 Task: Filter audit logs by copilot activity in the organization "ryshabh2k".
Action: Mouse moved to (1073, 100)
Screenshot: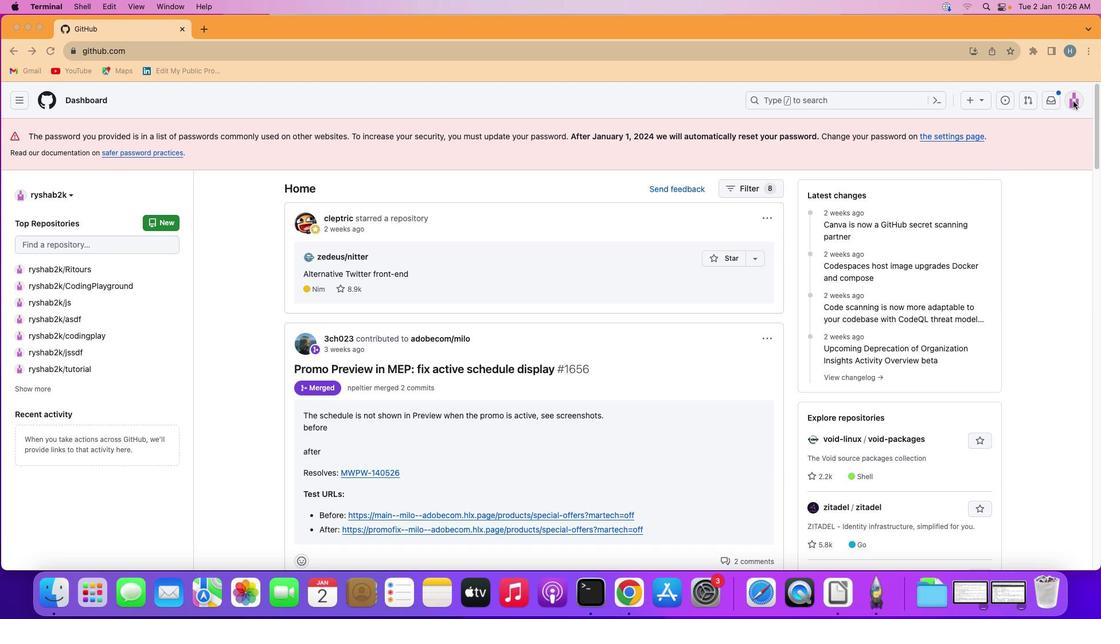 
Action: Mouse pressed left at (1073, 100)
Screenshot: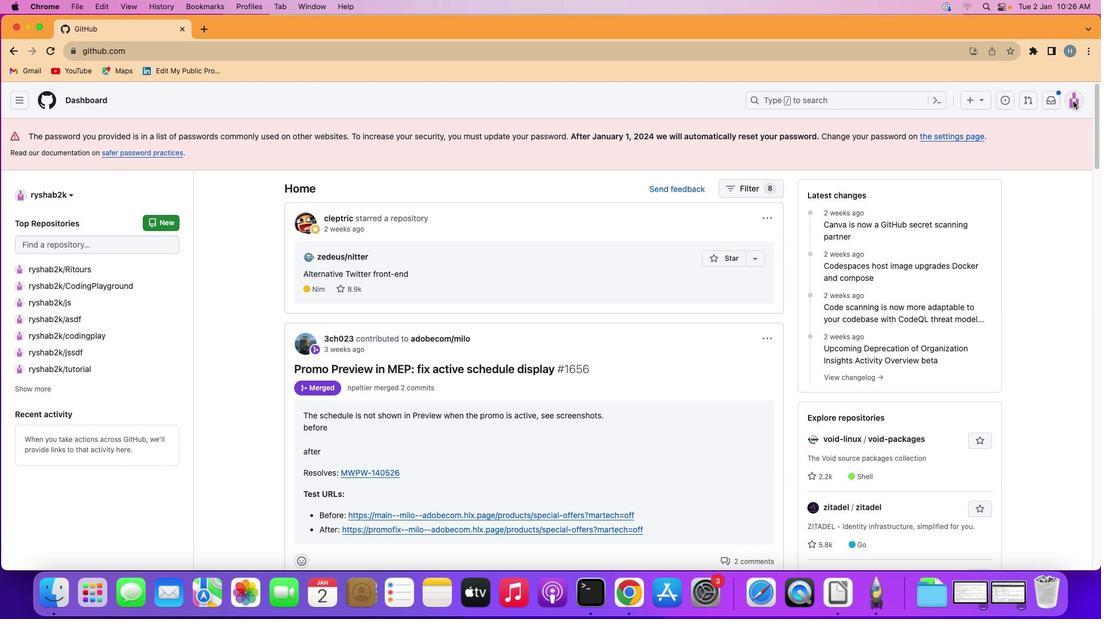
Action: Mouse moved to (1077, 94)
Screenshot: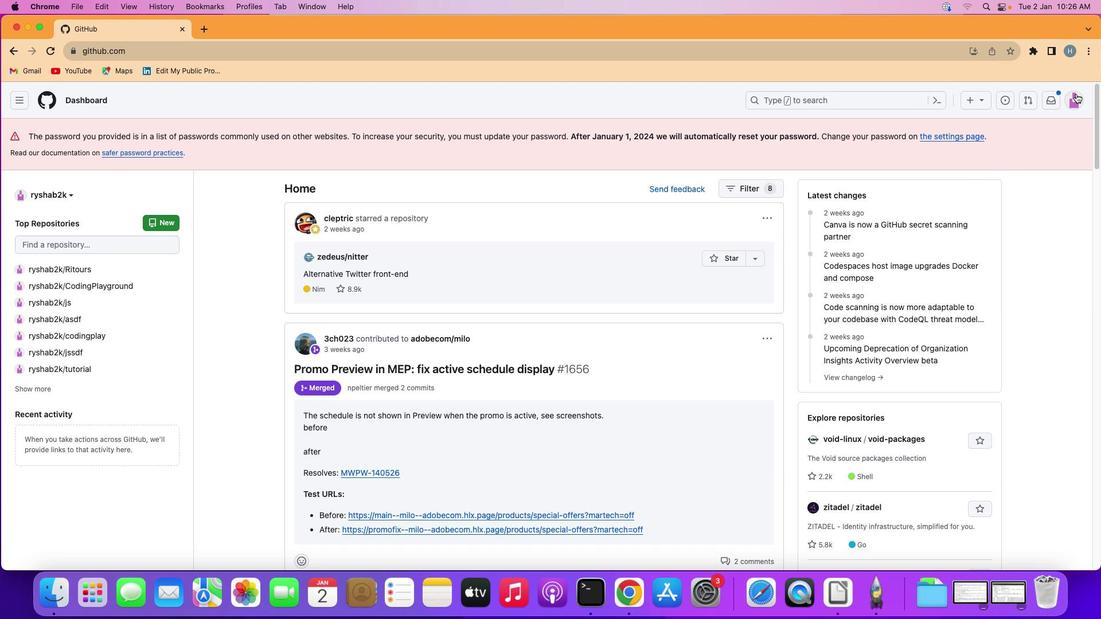 
Action: Mouse pressed left at (1077, 94)
Screenshot: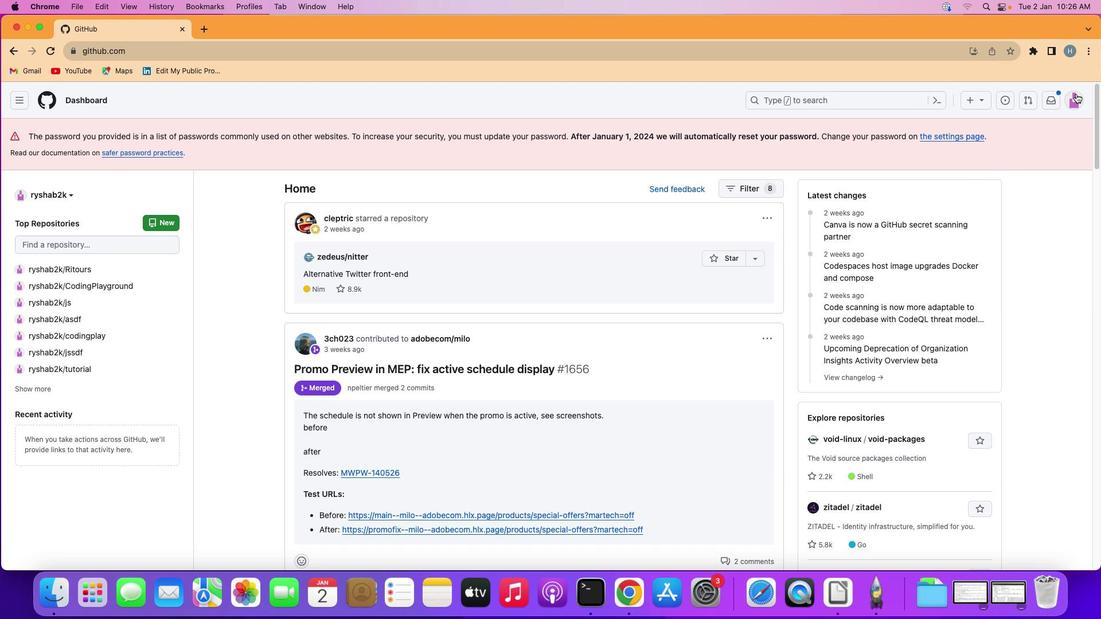 
Action: Mouse moved to (997, 240)
Screenshot: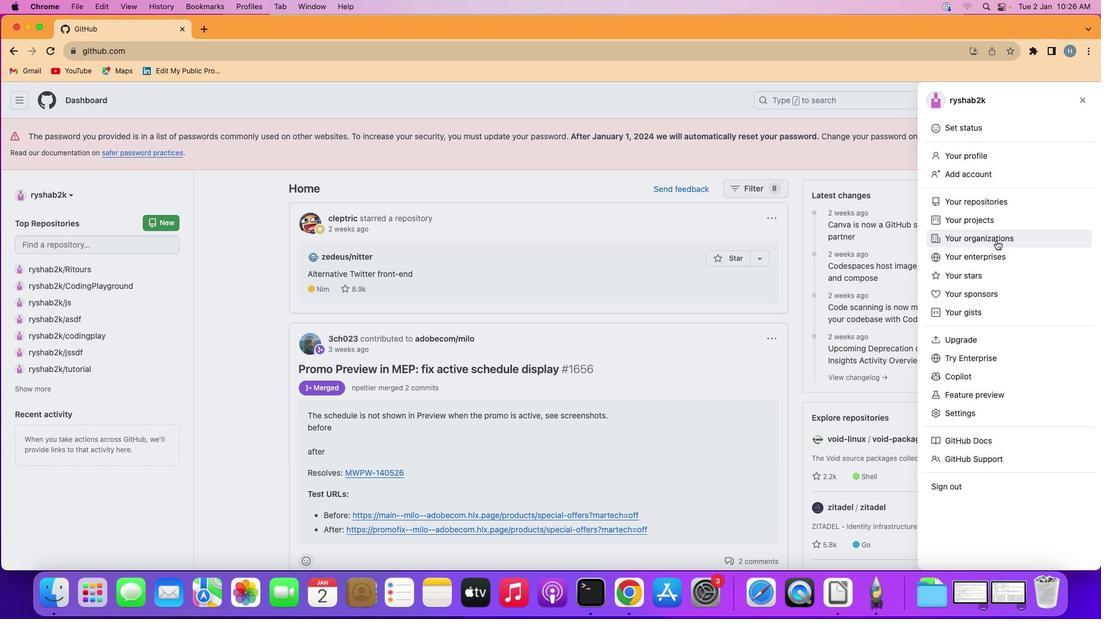 
Action: Mouse pressed left at (997, 240)
Screenshot: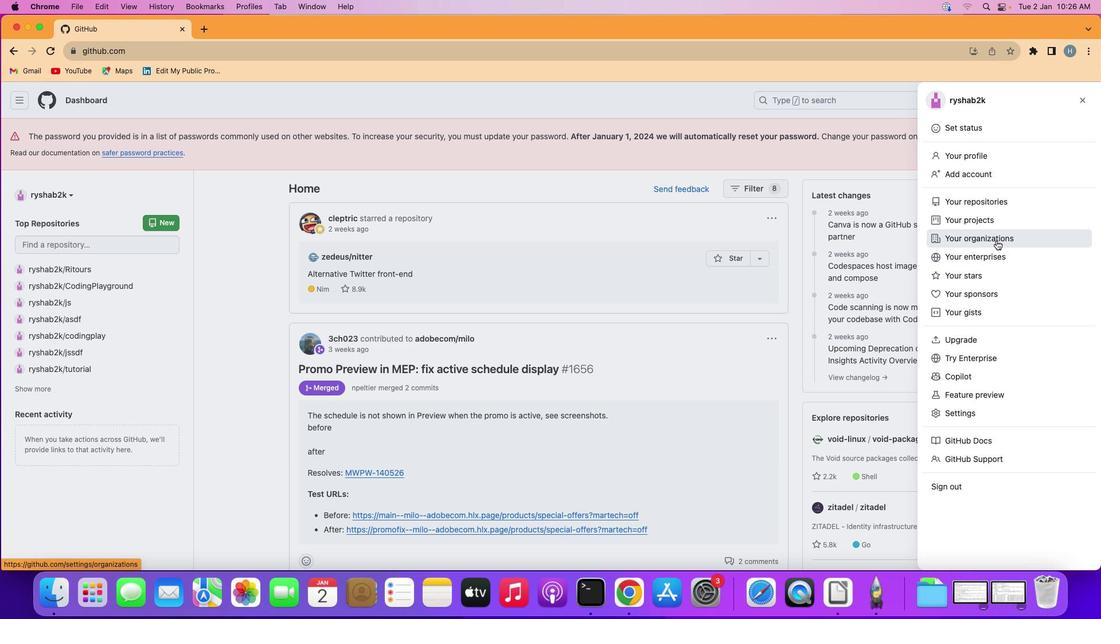 
Action: Mouse moved to (828, 273)
Screenshot: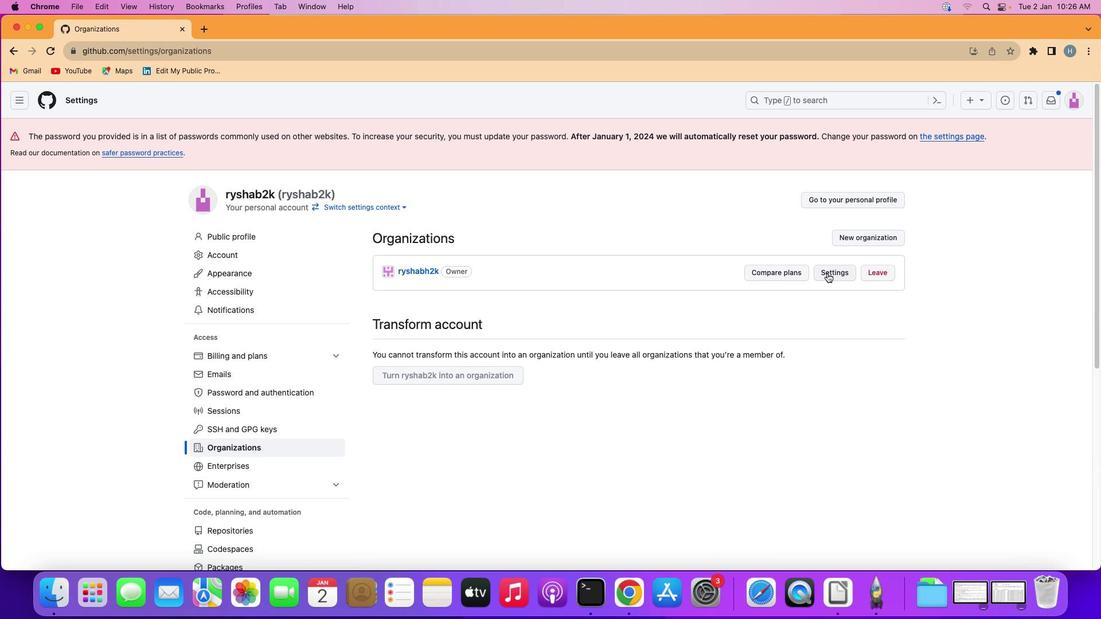 
Action: Mouse pressed left at (828, 273)
Screenshot: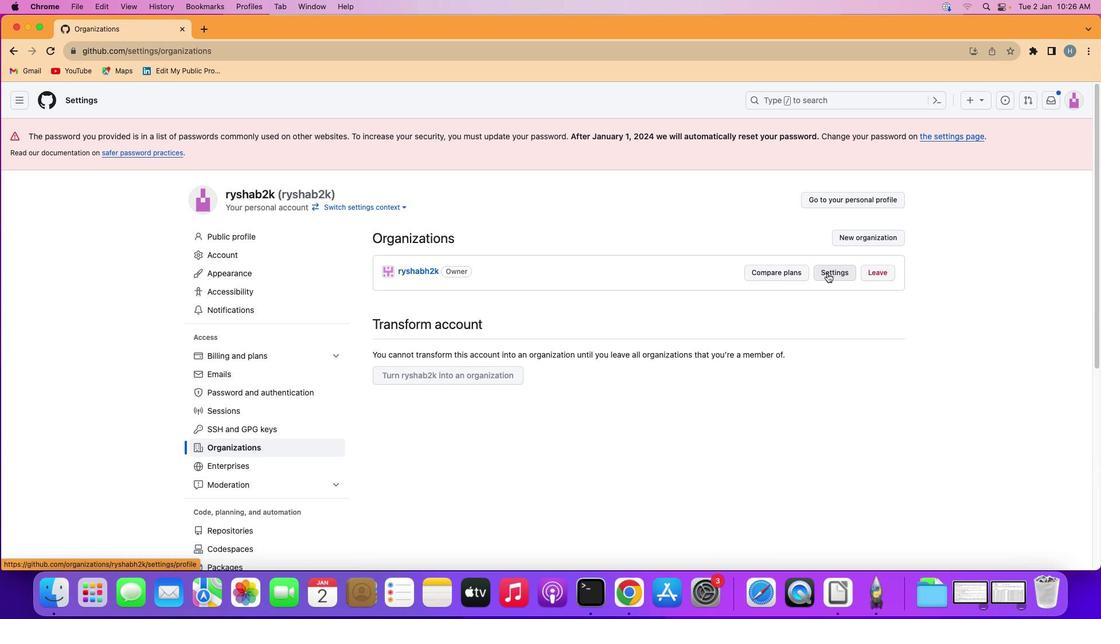 
Action: Mouse moved to (363, 392)
Screenshot: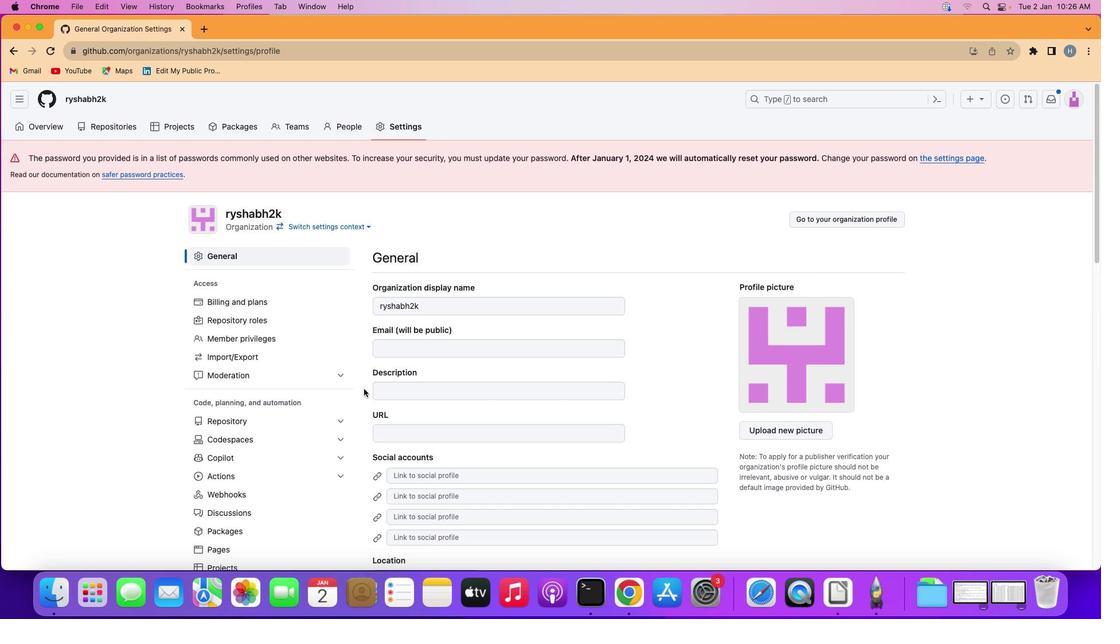 
Action: Mouse scrolled (363, 392) with delta (0, 0)
Screenshot: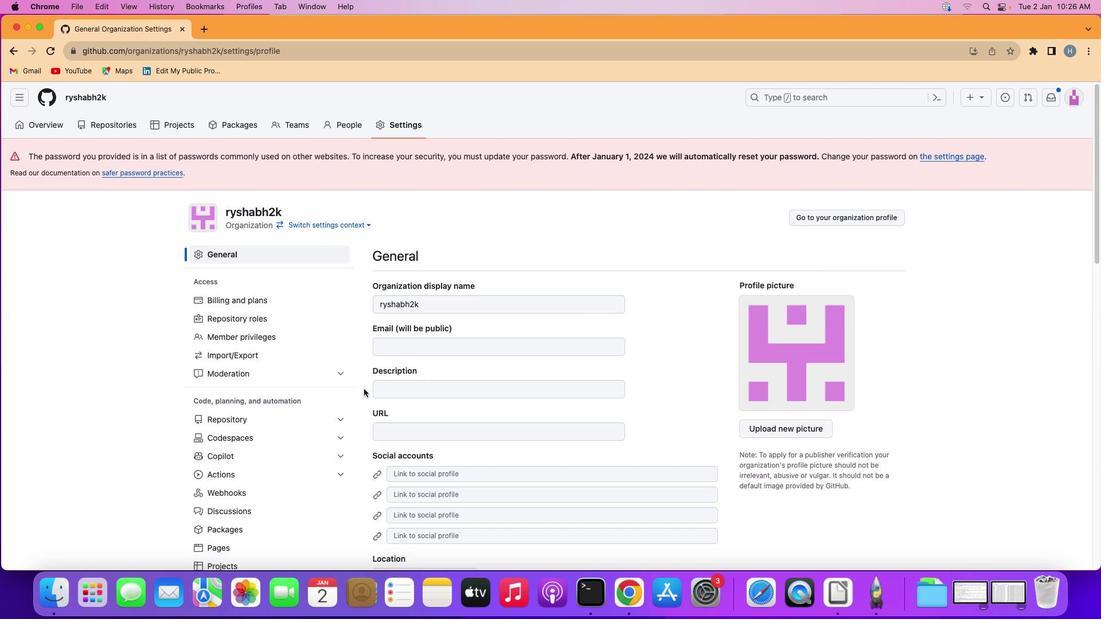 
Action: Mouse moved to (363, 389)
Screenshot: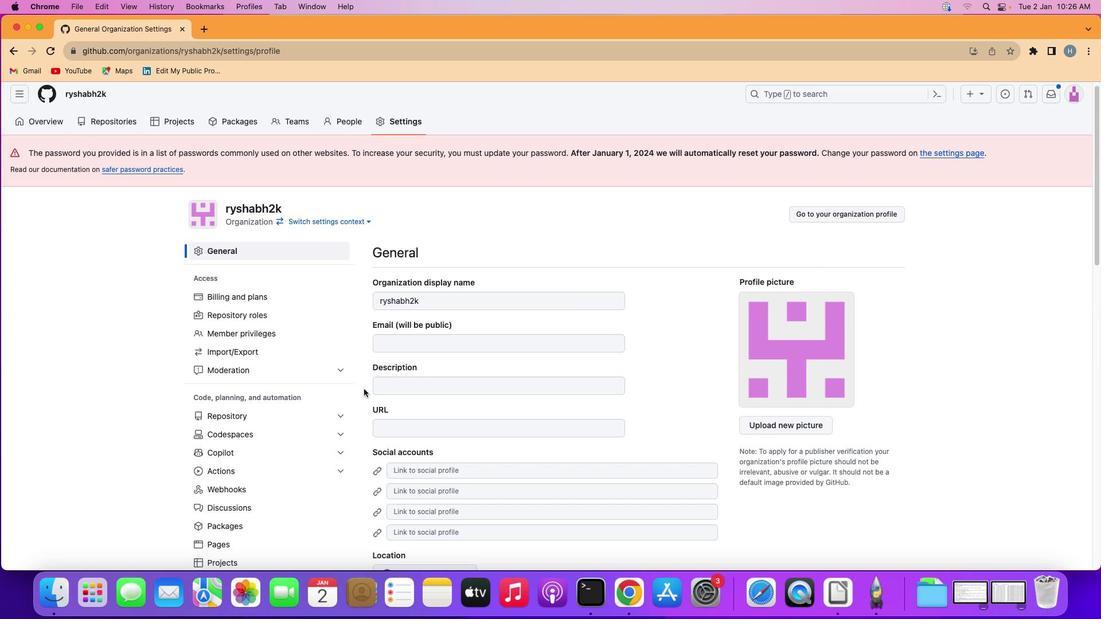 
Action: Mouse scrolled (363, 389) with delta (0, 0)
Screenshot: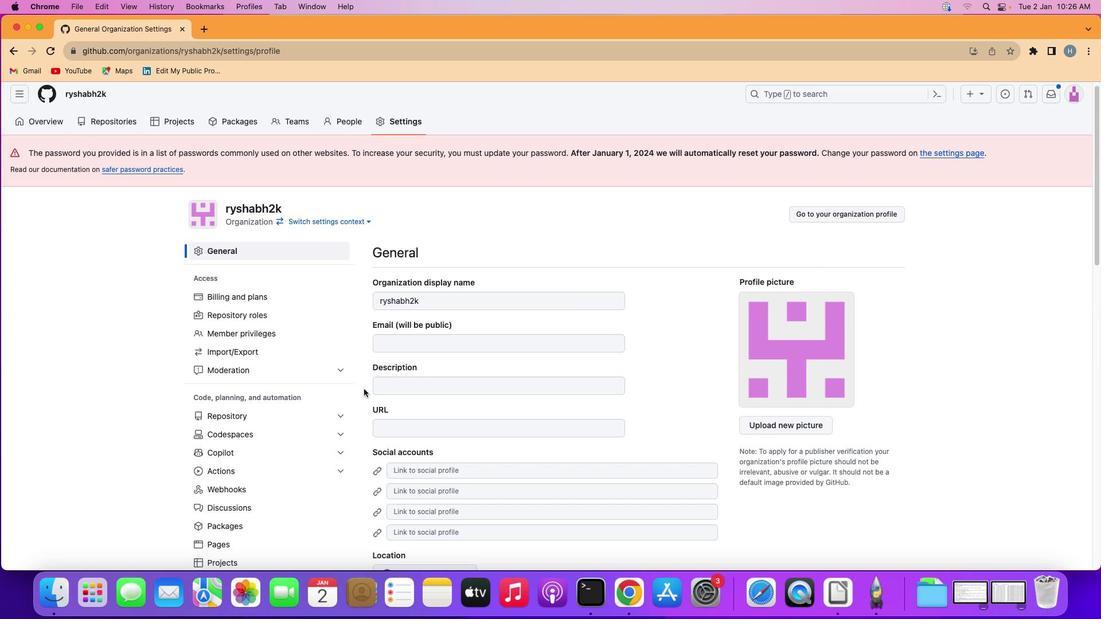 
Action: Mouse moved to (358, 387)
Screenshot: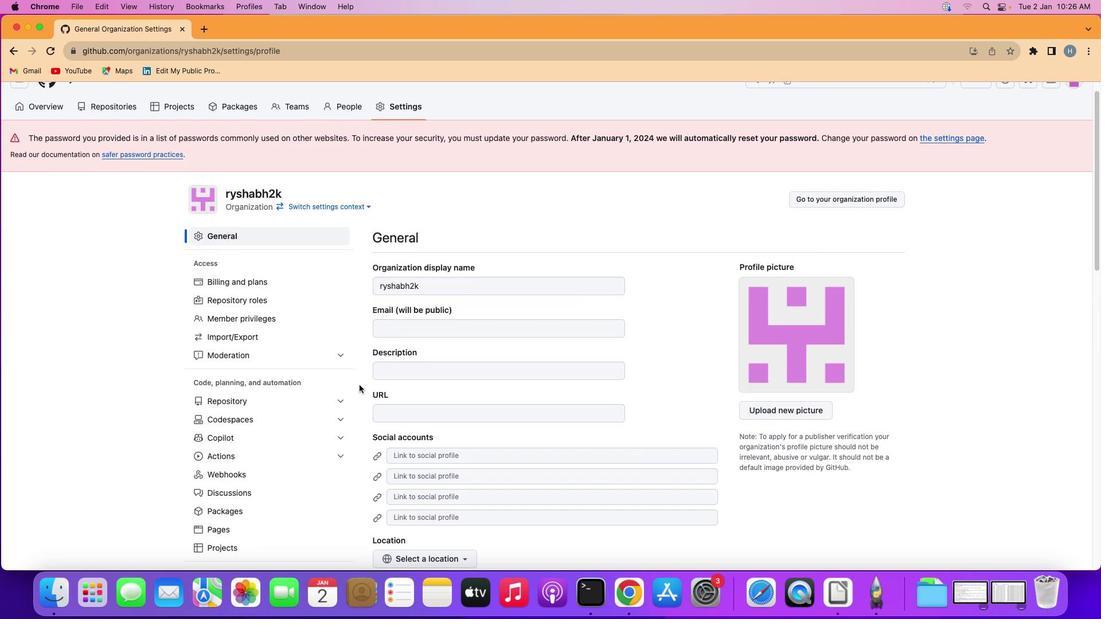 
Action: Mouse scrolled (358, 387) with delta (0, 0)
Screenshot: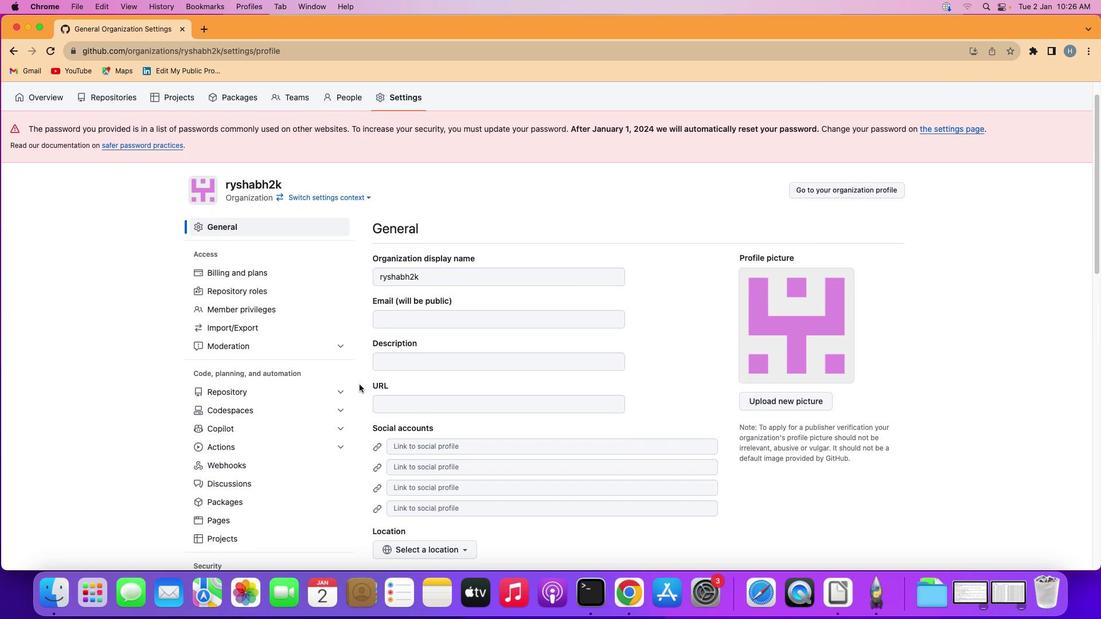 
Action: Mouse scrolled (358, 387) with delta (0, 0)
Screenshot: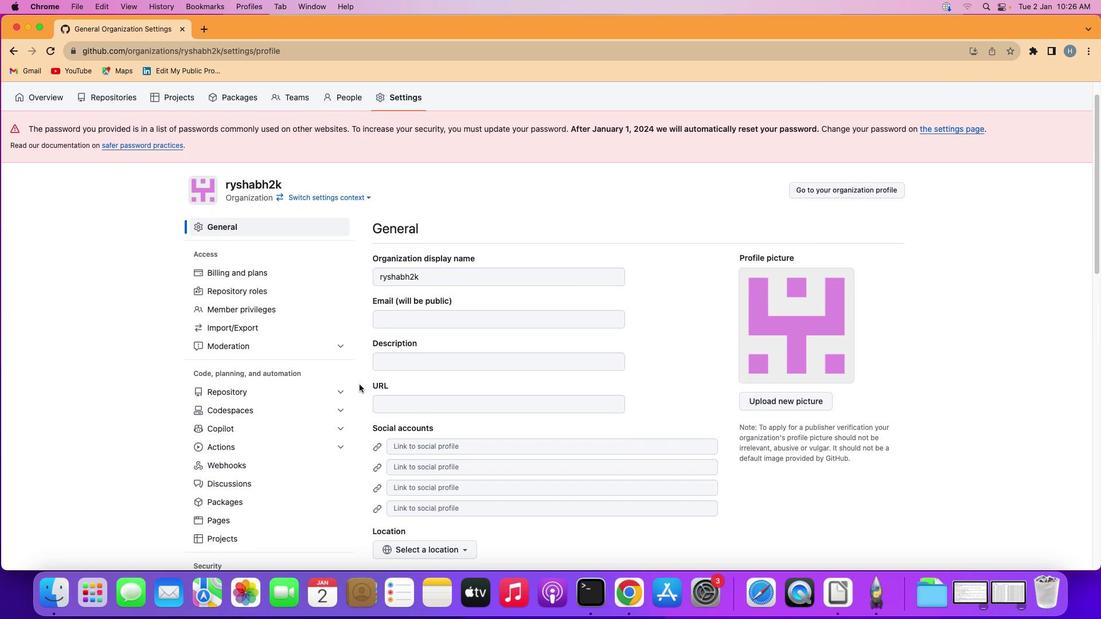 
Action: Mouse moved to (358, 386)
Screenshot: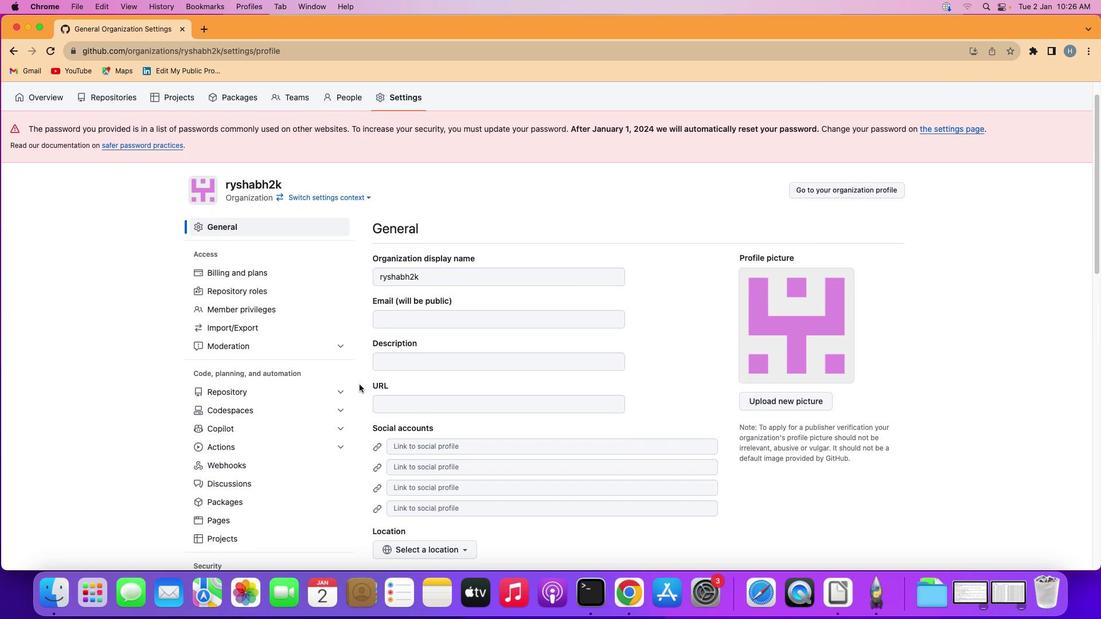 
Action: Mouse scrolled (358, 386) with delta (0, 1)
Screenshot: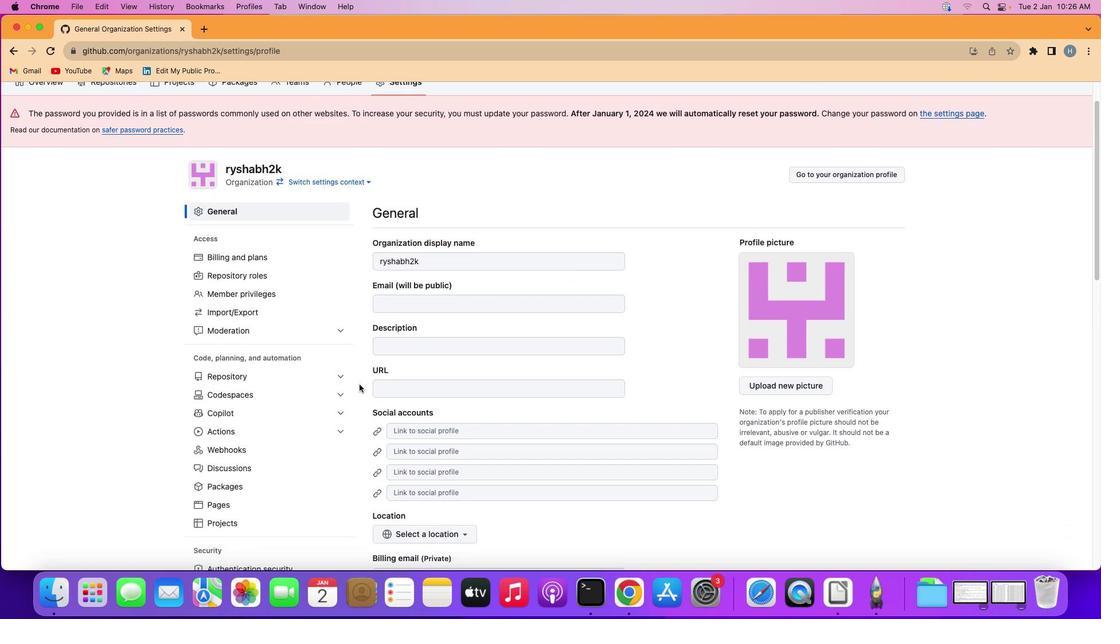 
Action: Mouse moved to (358, 386)
Screenshot: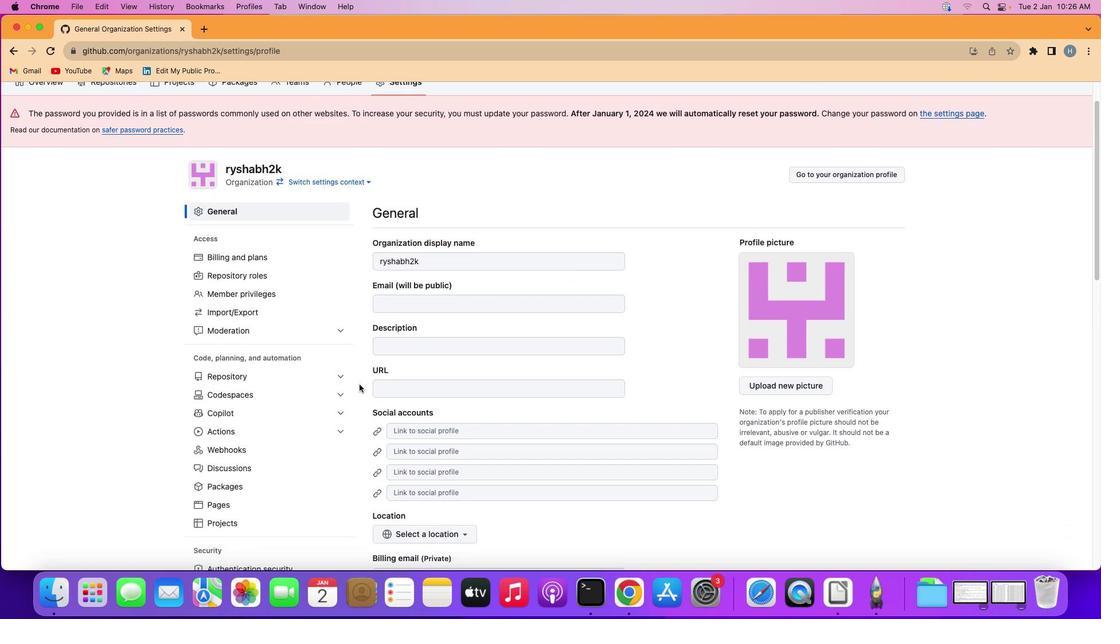 
Action: Mouse scrolled (358, 386) with delta (0, -1)
Screenshot: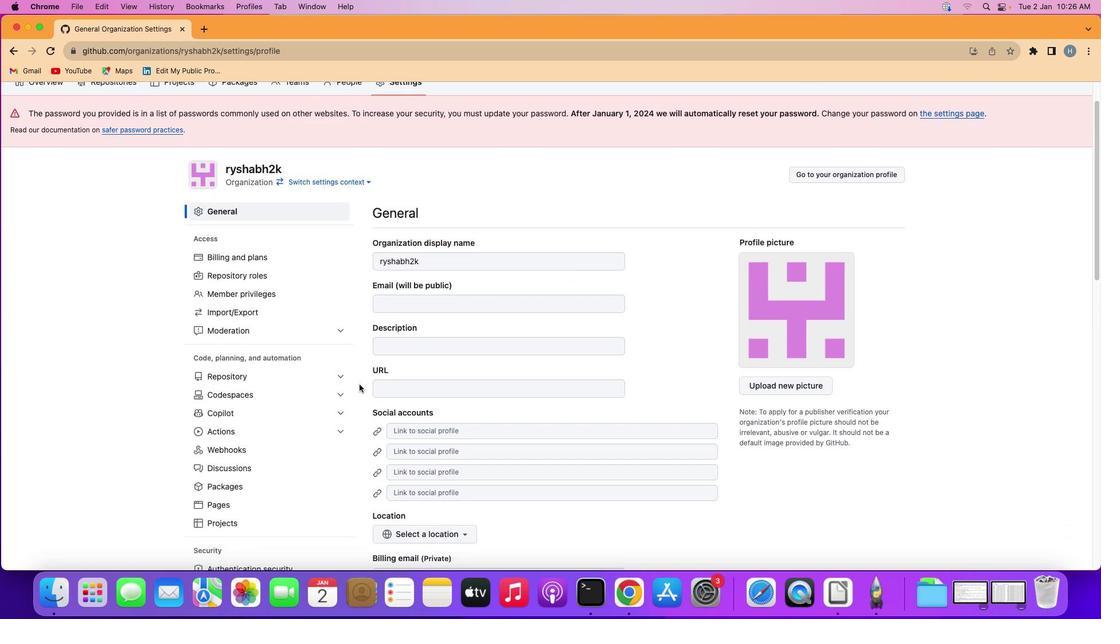 
Action: Mouse moved to (359, 377)
Screenshot: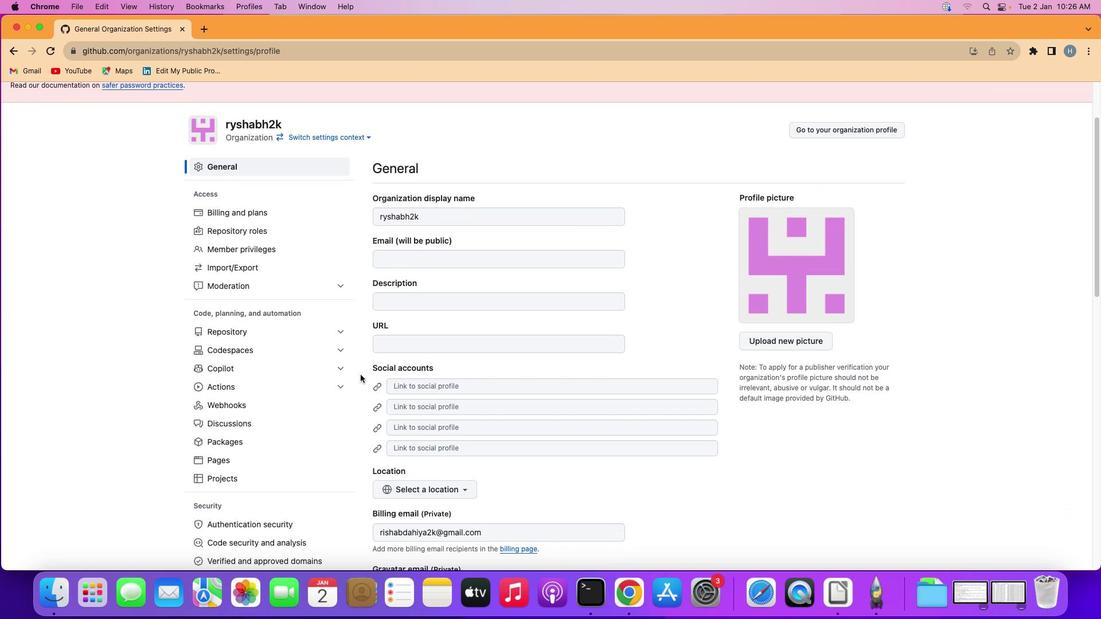 
Action: Mouse scrolled (359, 377) with delta (0, 0)
Screenshot: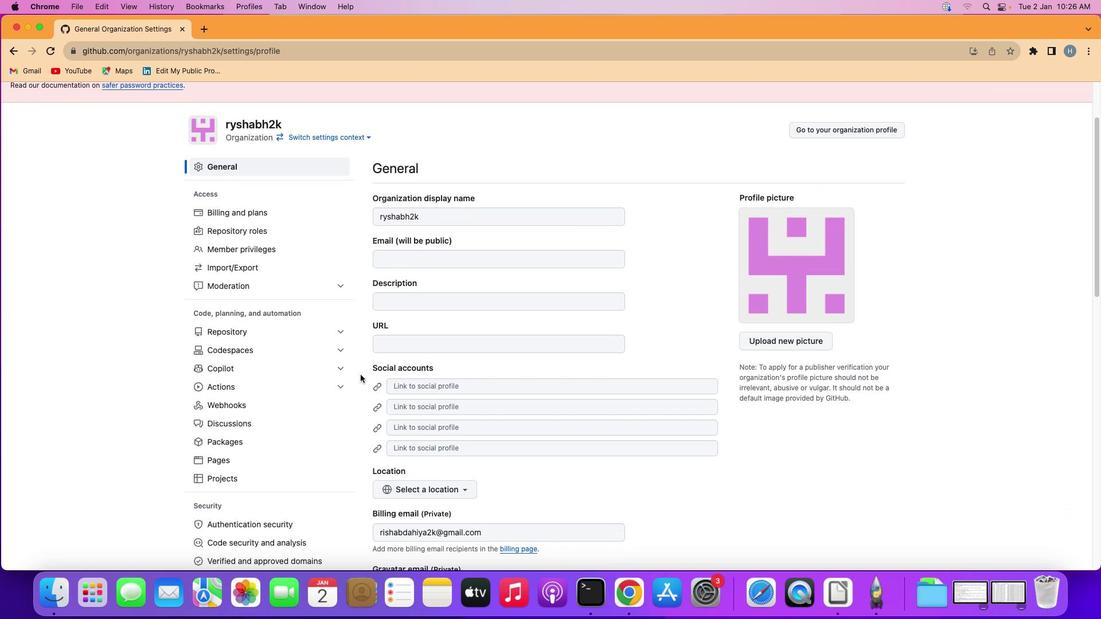 
Action: Mouse moved to (359, 376)
Screenshot: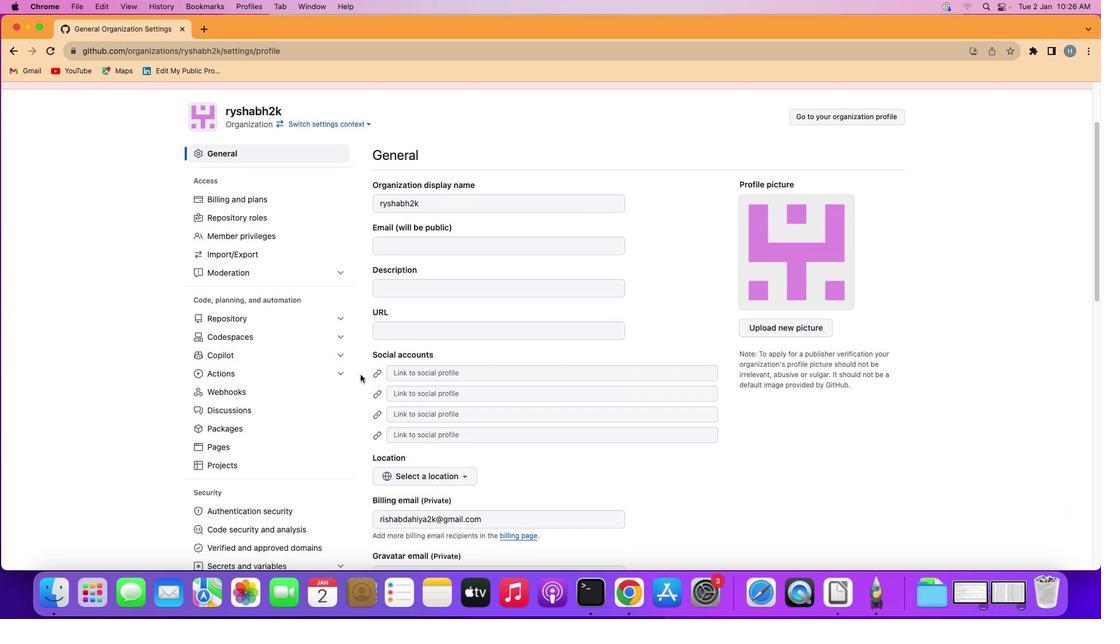 
Action: Mouse scrolled (359, 376) with delta (0, 0)
Screenshot: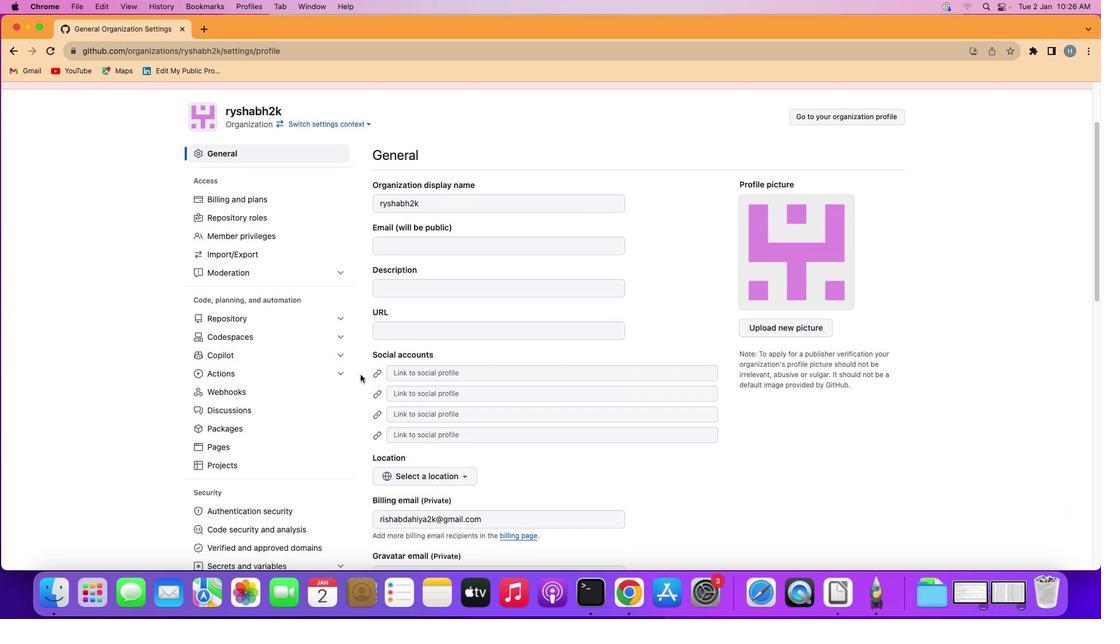 
Action: Mouse moved to (360, 374)
Screenshot: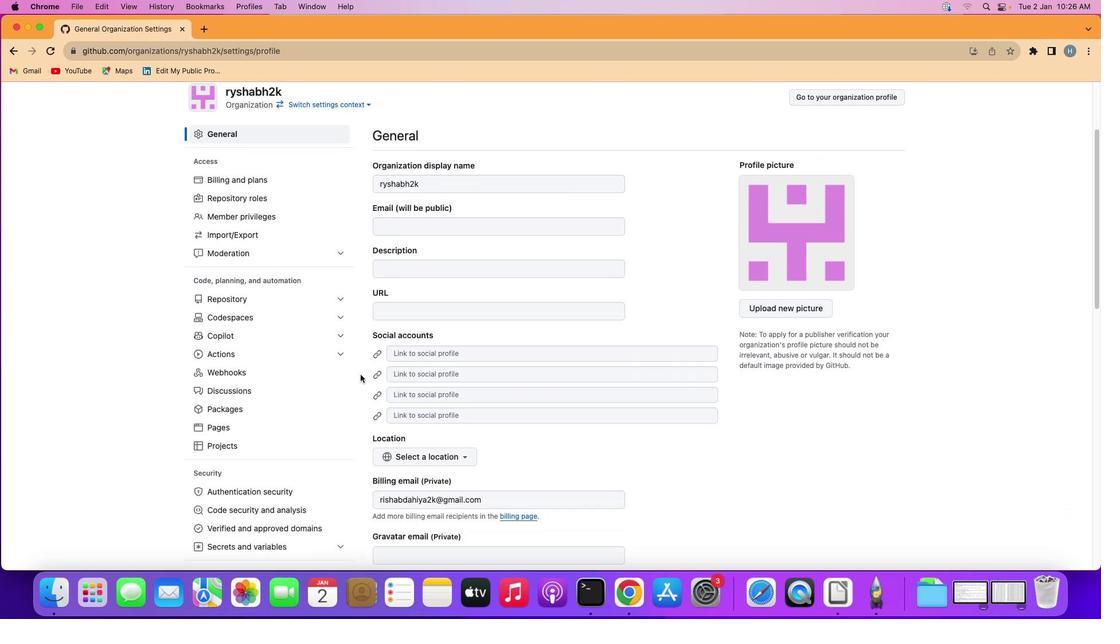 
Action: Mouse scrolled (360, 374) with delta (0, -1)
Screenshot: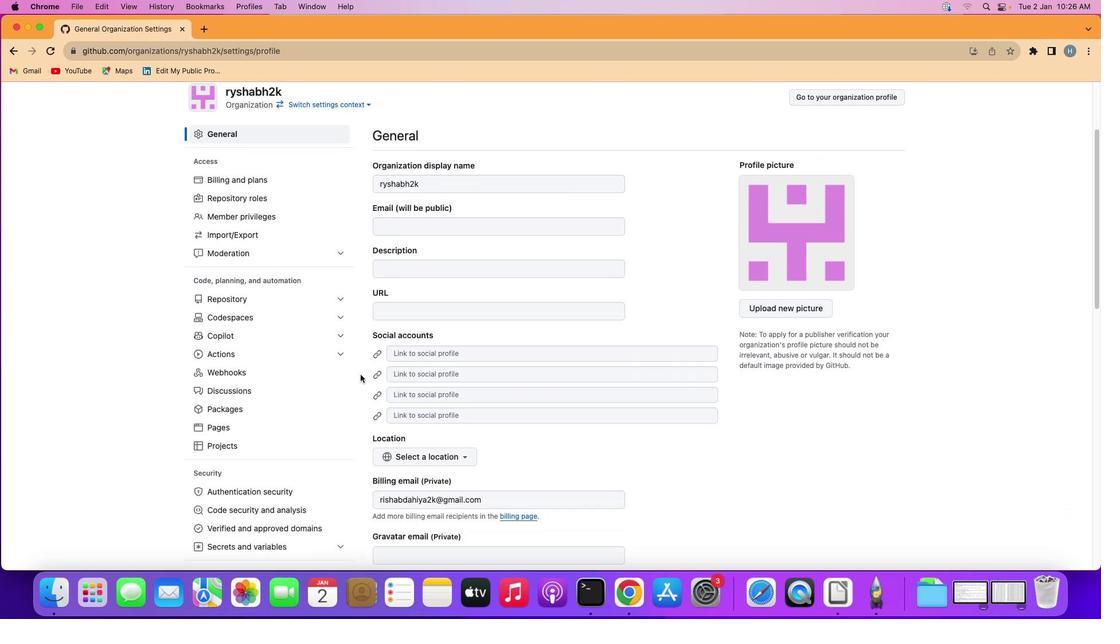 
Action: Mouse moved to (360, 374)
Screenshot: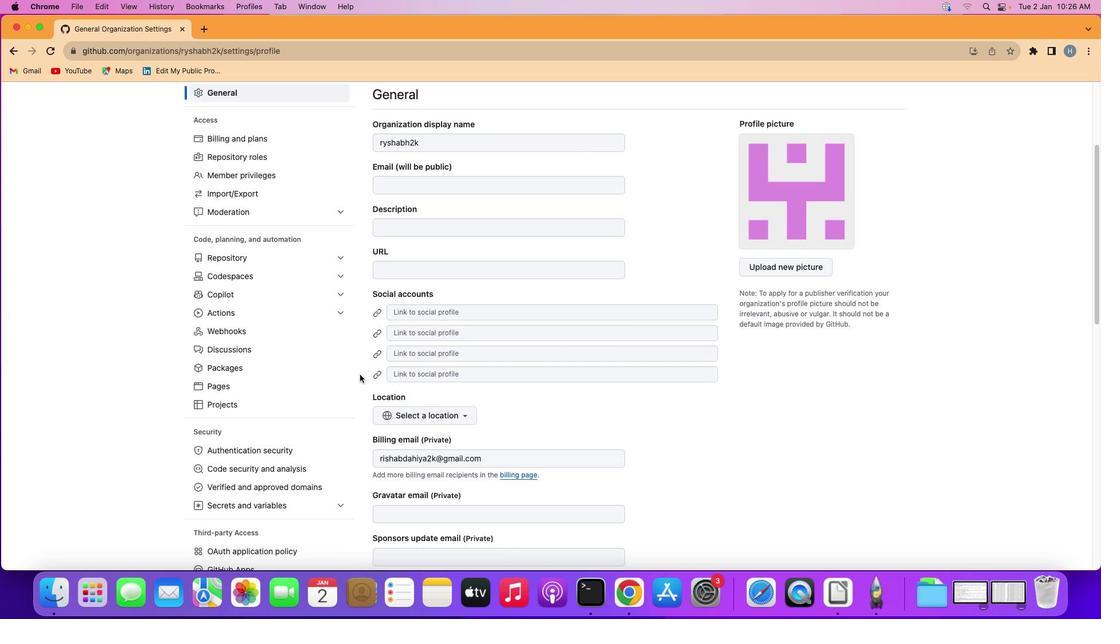 
Action: Mouse scrolled (360, 374) with delta (0, 0)
Screenshot: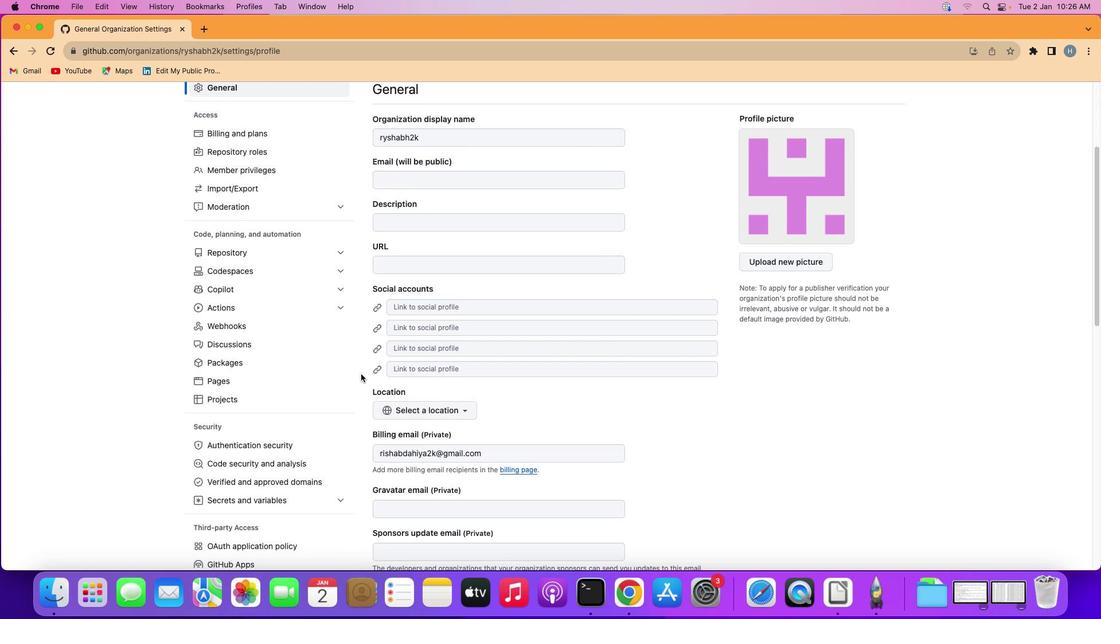 
Action: Mouse moved to (360, 374)
Screenshot: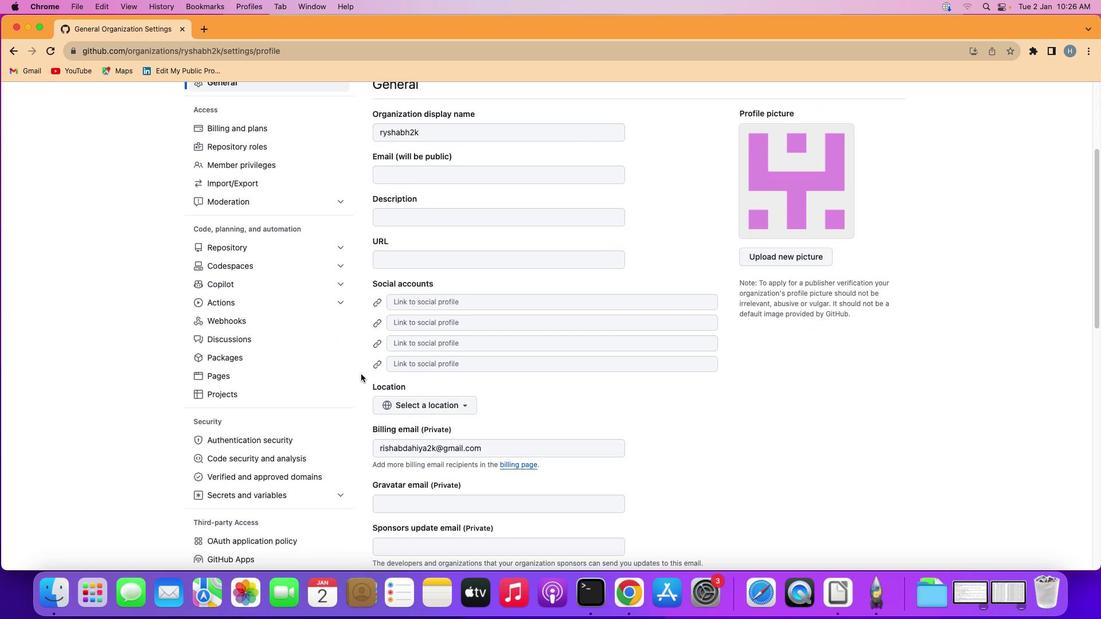 
Action: Mouse scrolled (360, 374) with delta (0, 0)
Screenshot: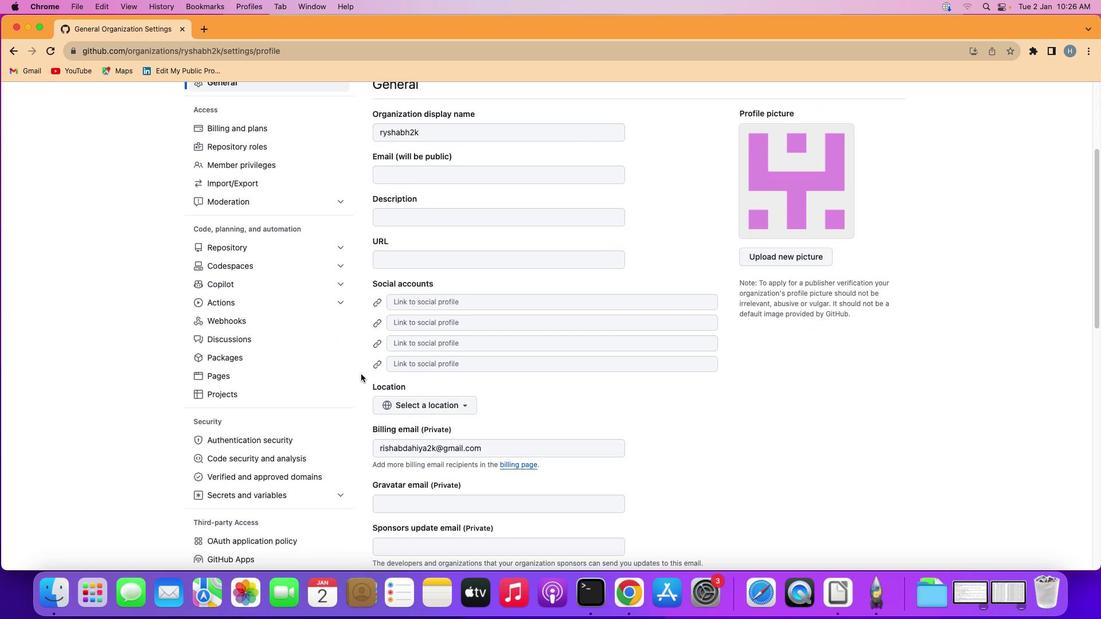 
Action: Mouse moved to (360, 374)
Screenshot: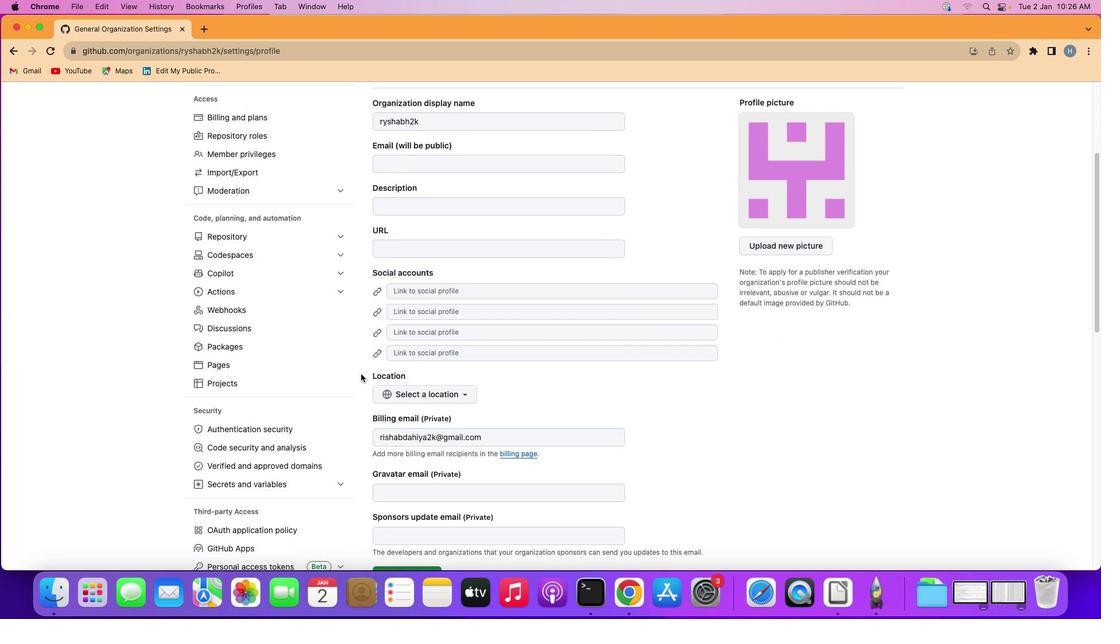 
Action: Mouse scrolled (360, 374) with delta (0, 0)
Screenshot: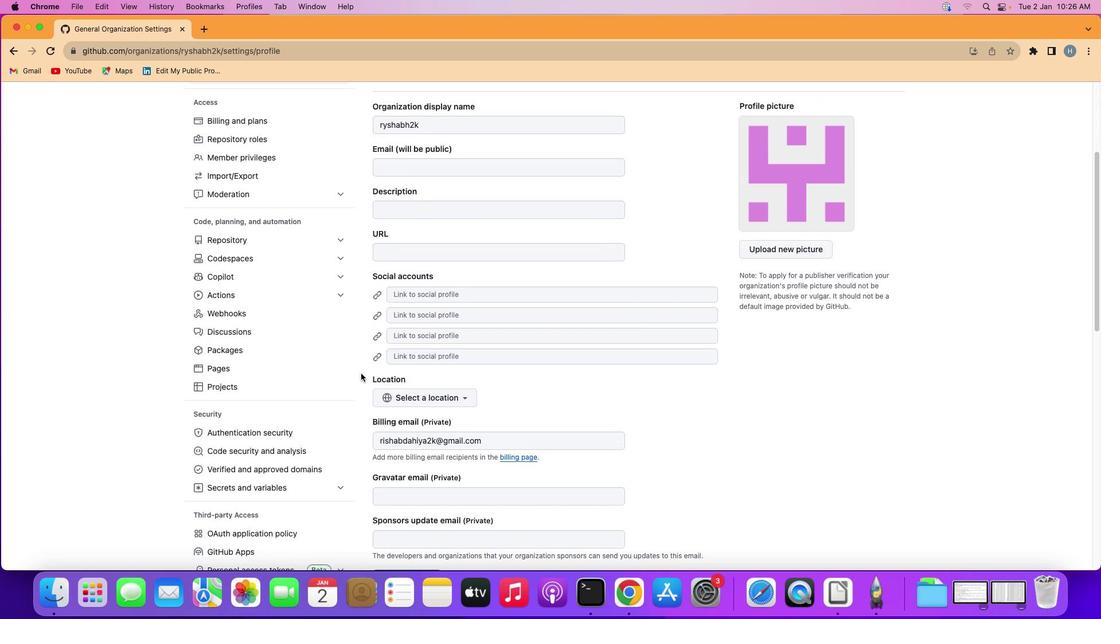 
Action: Mouse scrolled (360, 374) with delta (0, 0)
Screenshot: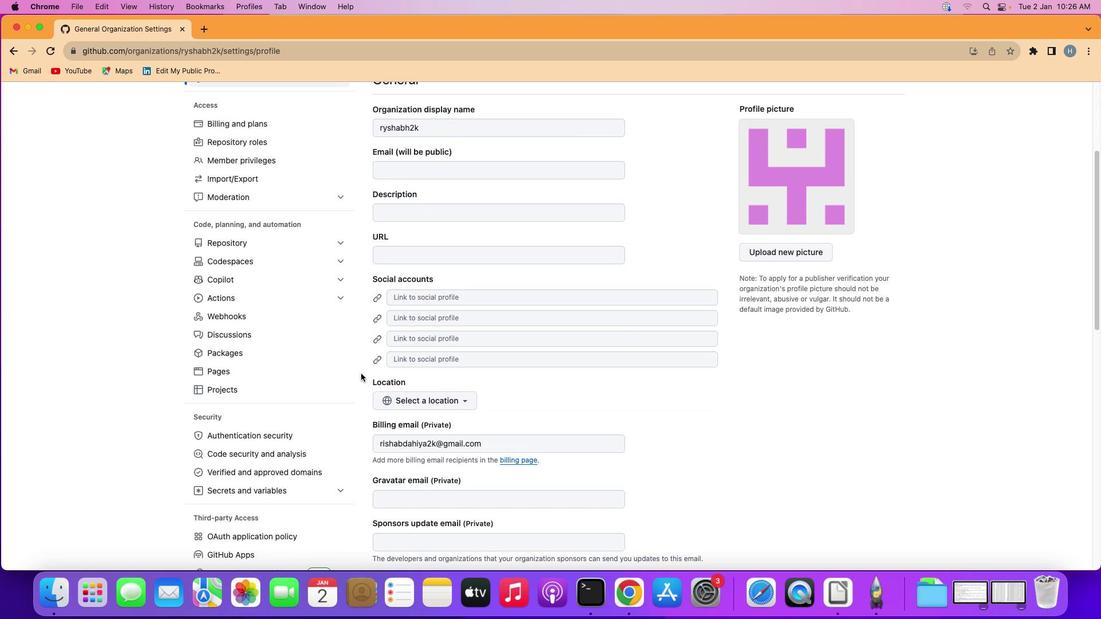 
Action: Mouse scrolled (360, 374) with delta (0, 2)
Screenshot: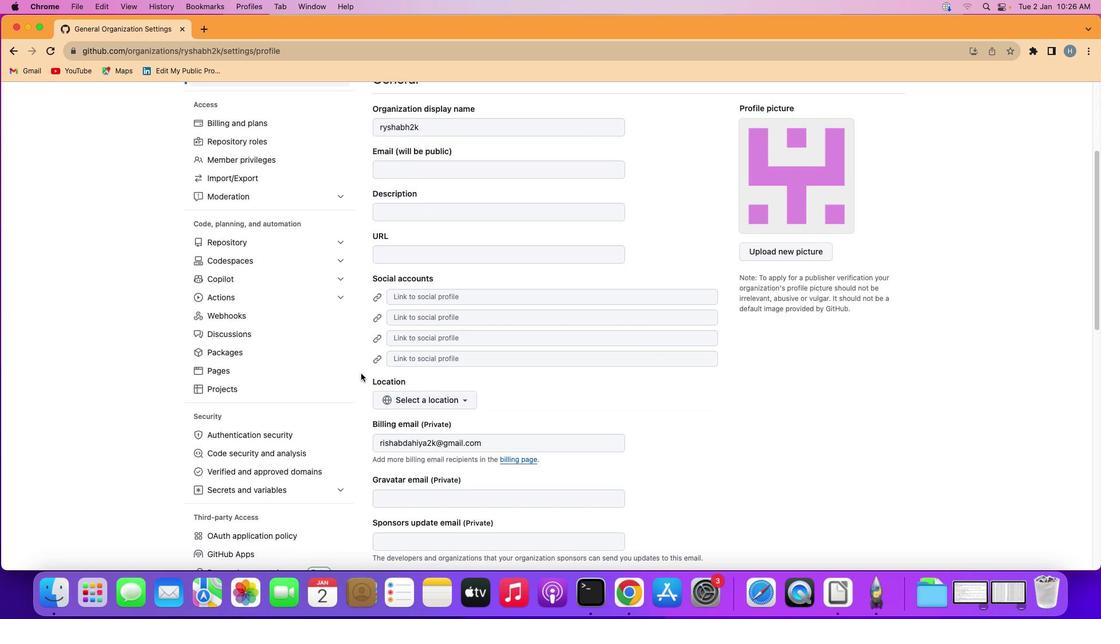 
Action: Mouse scrolled (360, 374) with delta (0, -1)
Screenshot: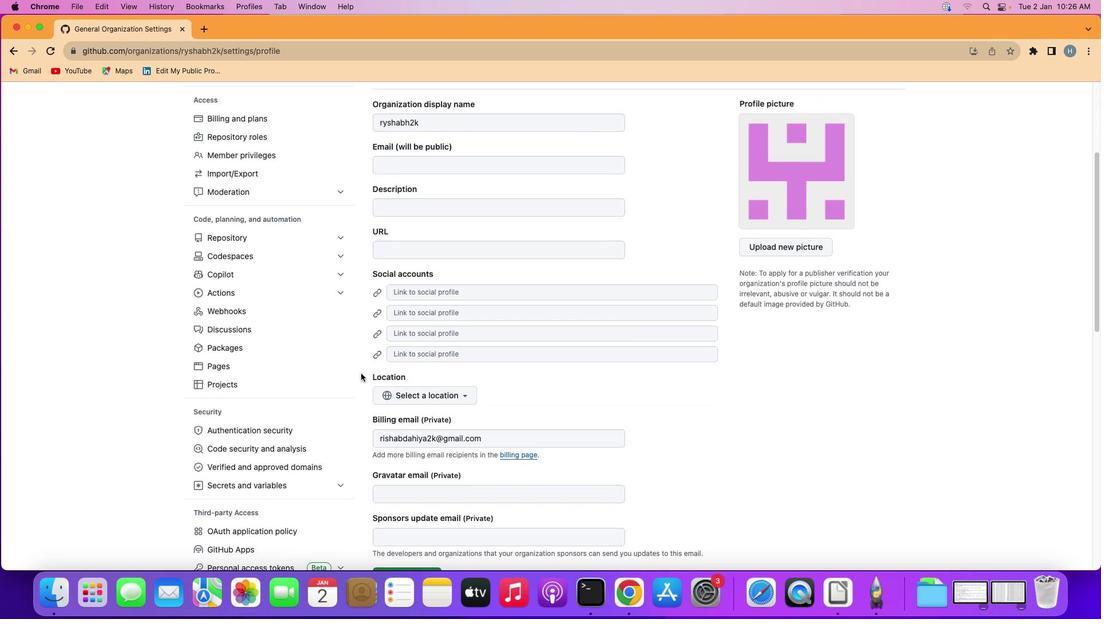 
Action: Mouse moved to (360, 373)
Screenshot: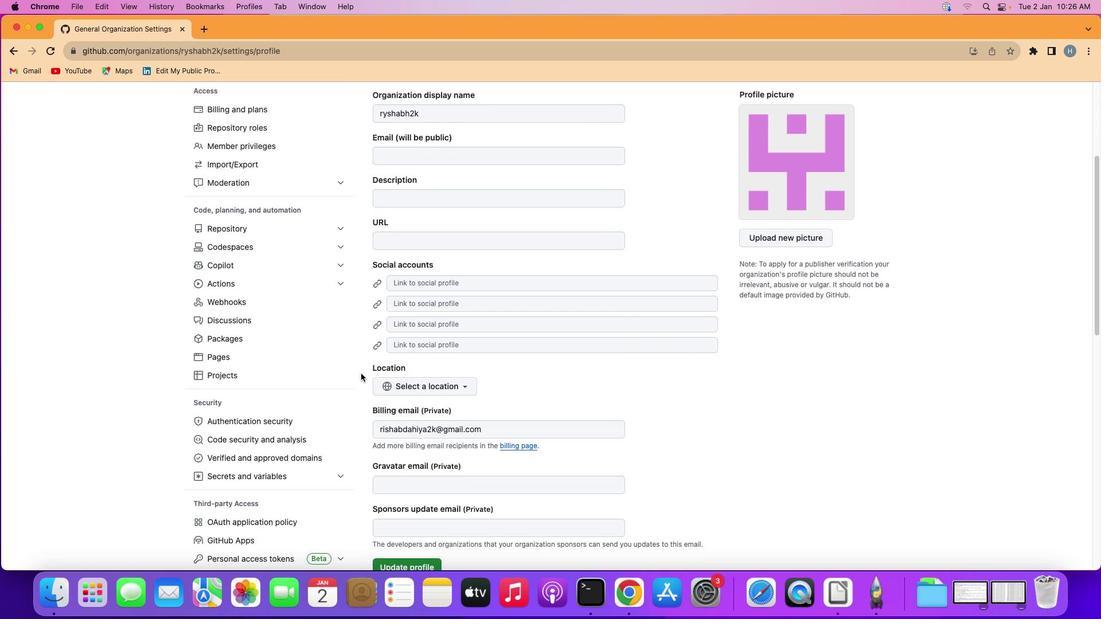 
Action: Mouse scrolled (360, 373) with delta (0, 0)
Screenshot: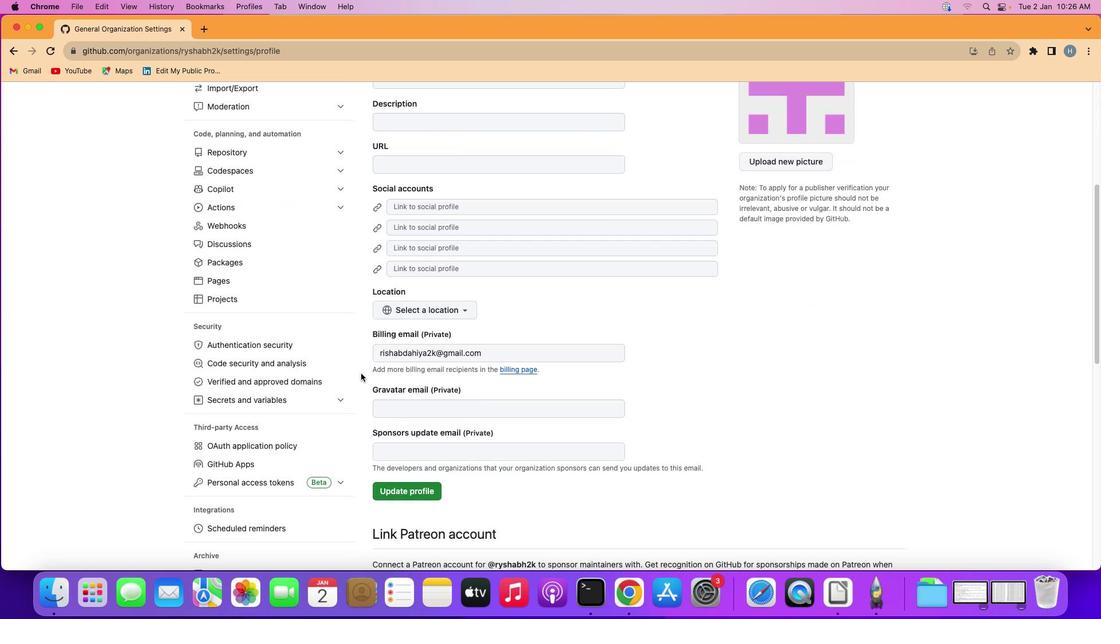 
Action: Mouse scrolled (360, 373) with delta (0, 0)
Screenshot: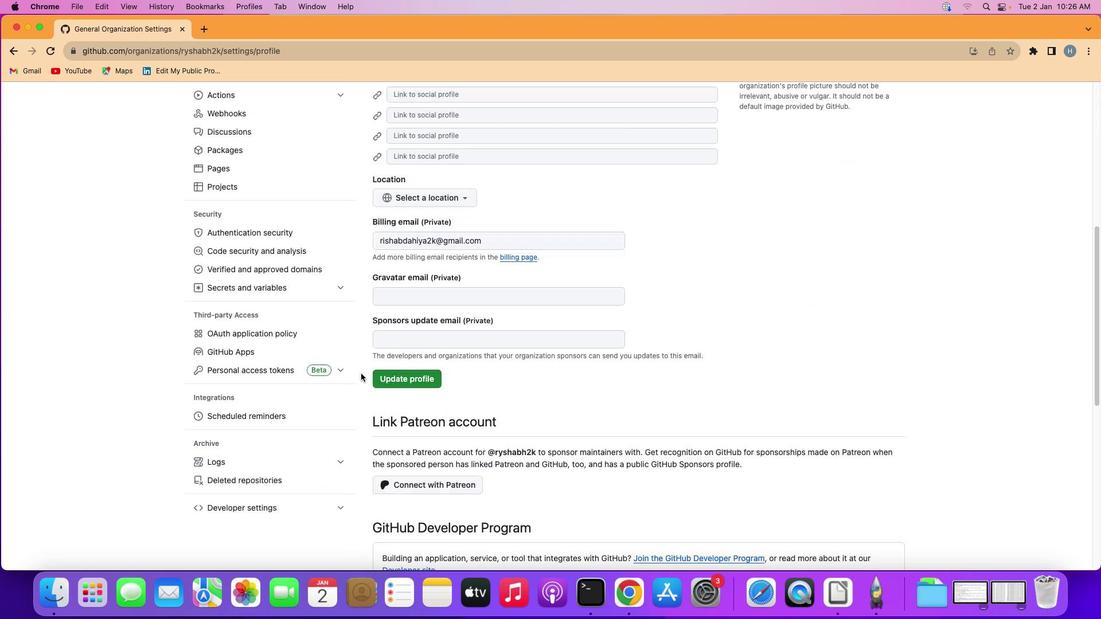 
Action: Mouse scrolled (360, 373) with delta (0, -1)
Screenshot: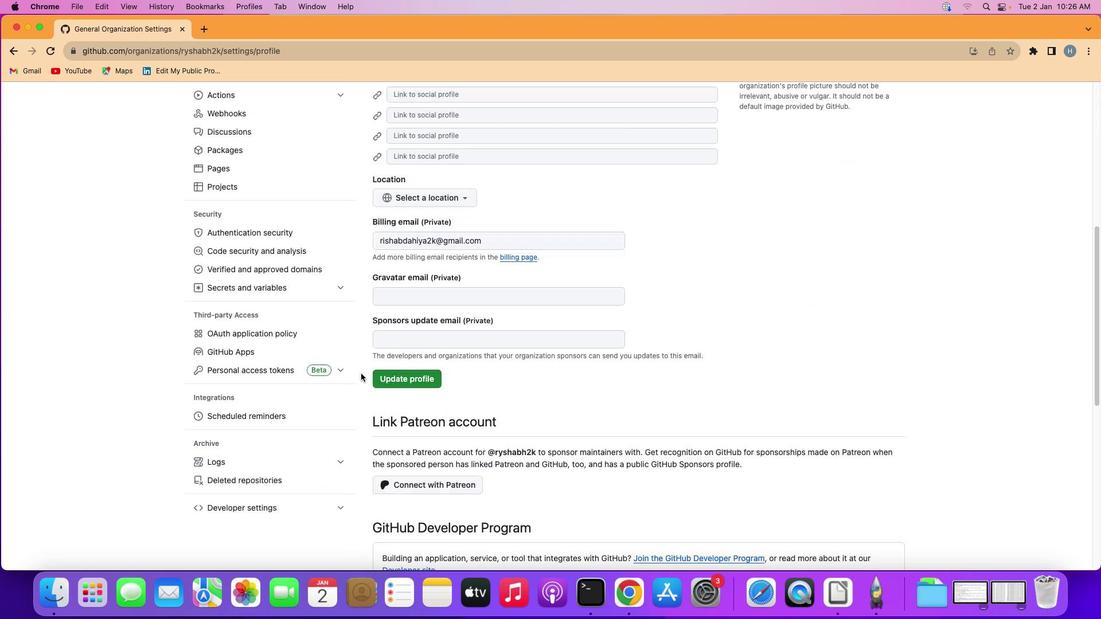 
Action: Mouse scrolled (360, 373) with delta (0, -2)
Screenshot: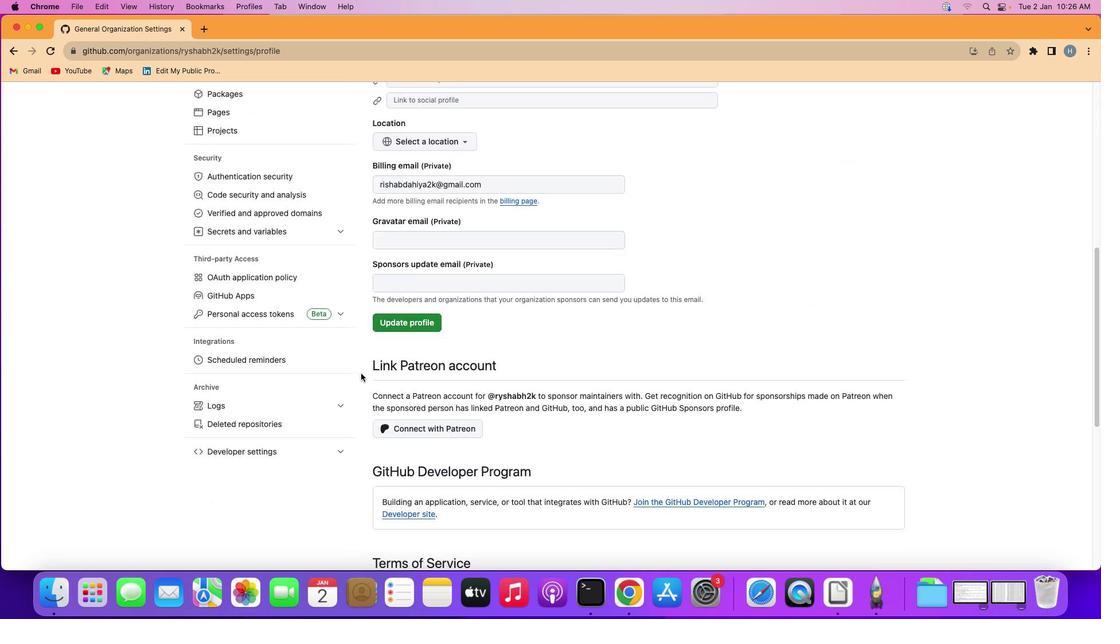 
Action: Mouse moved to (306, 403)
Screenshot: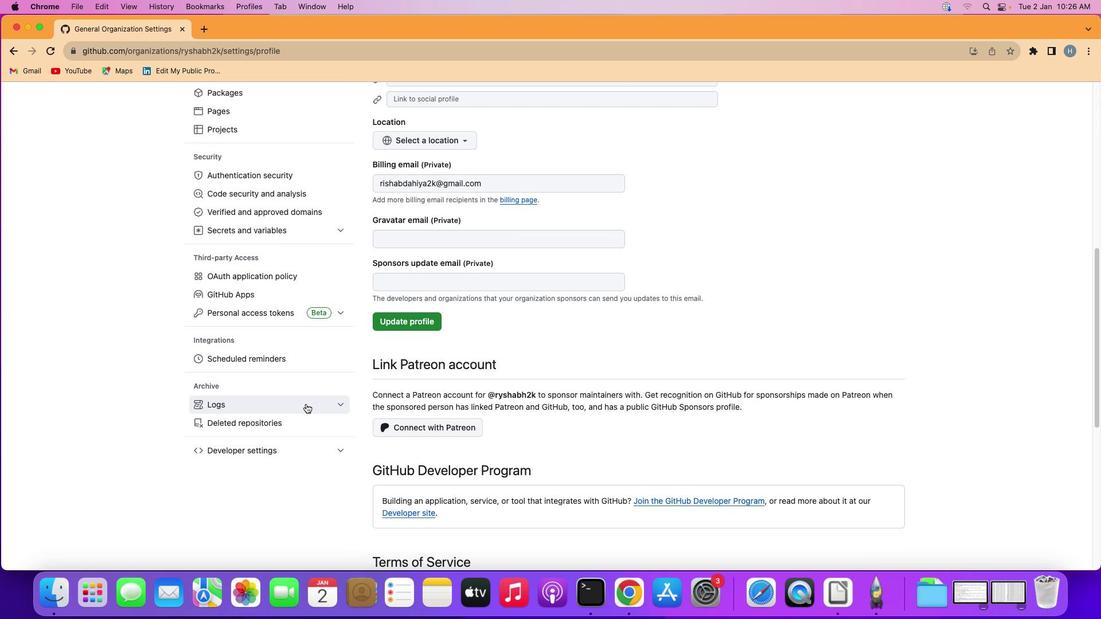 
Action: Mouse pressed left at (306, 403)
Screenshot: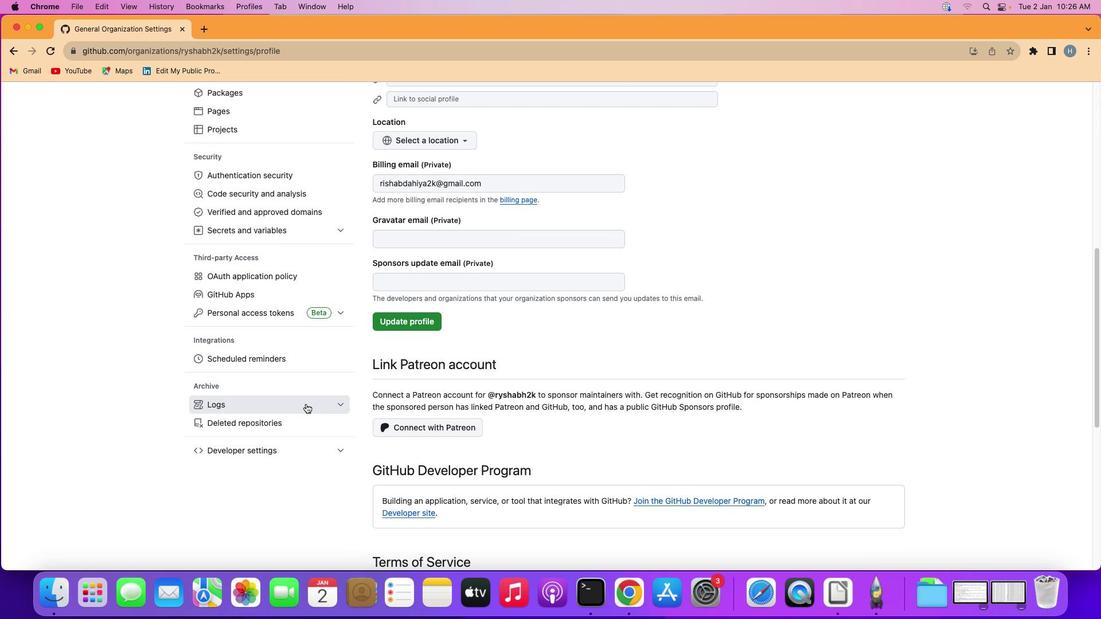 
Action: Mouse moved to (288, 440)
Screenshot: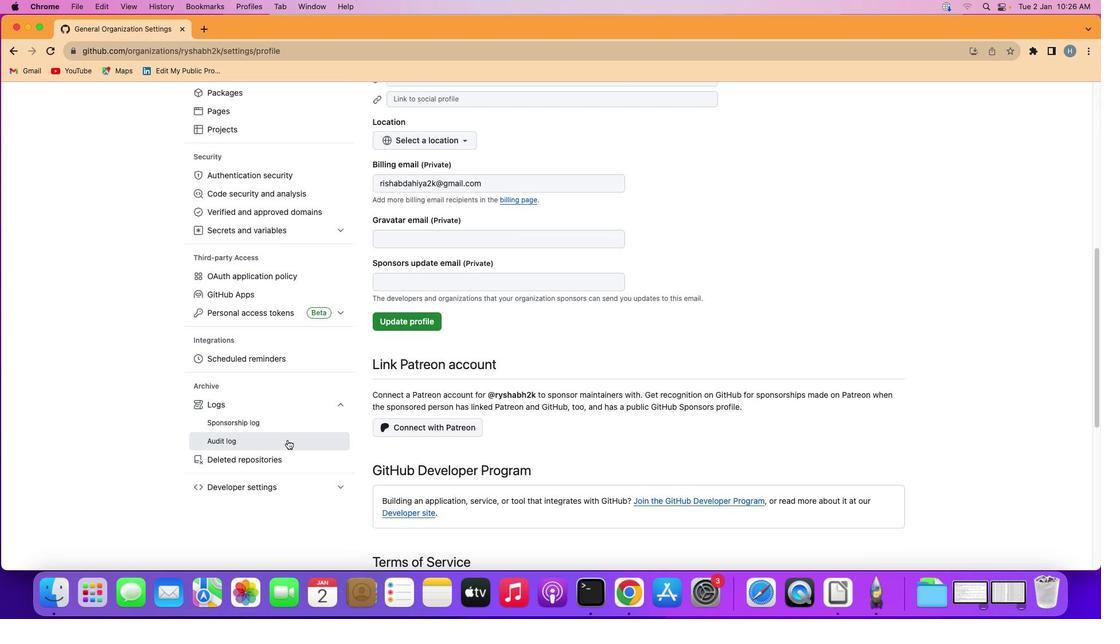 
Action: Mouse pressed left at (288, 440)
Screenshot: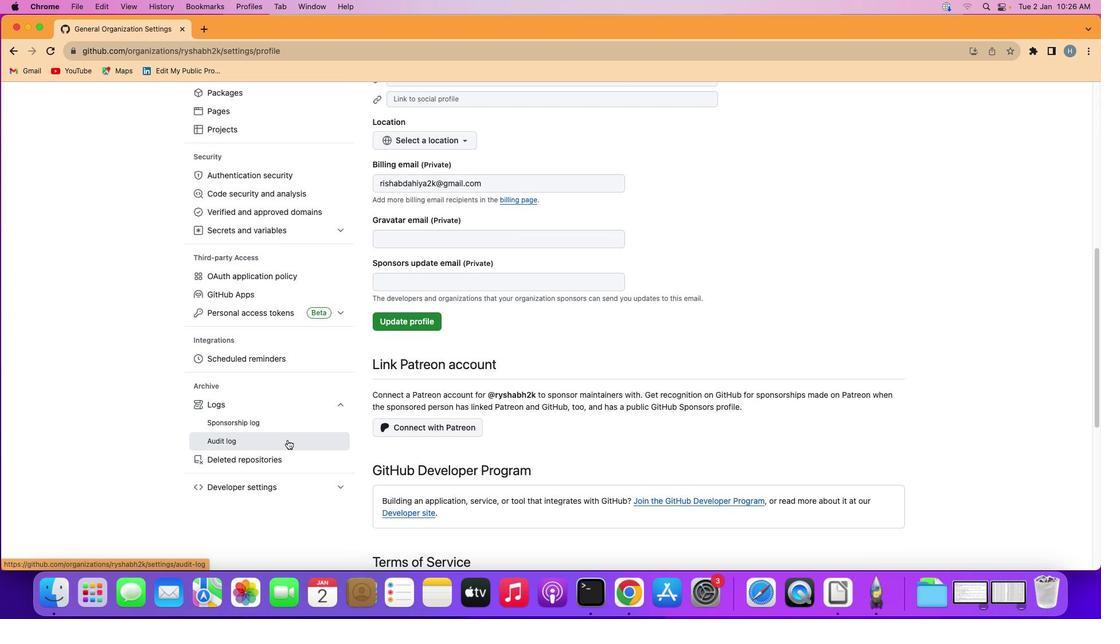
Action: Mouse moved to (414, 337)
Screenshot: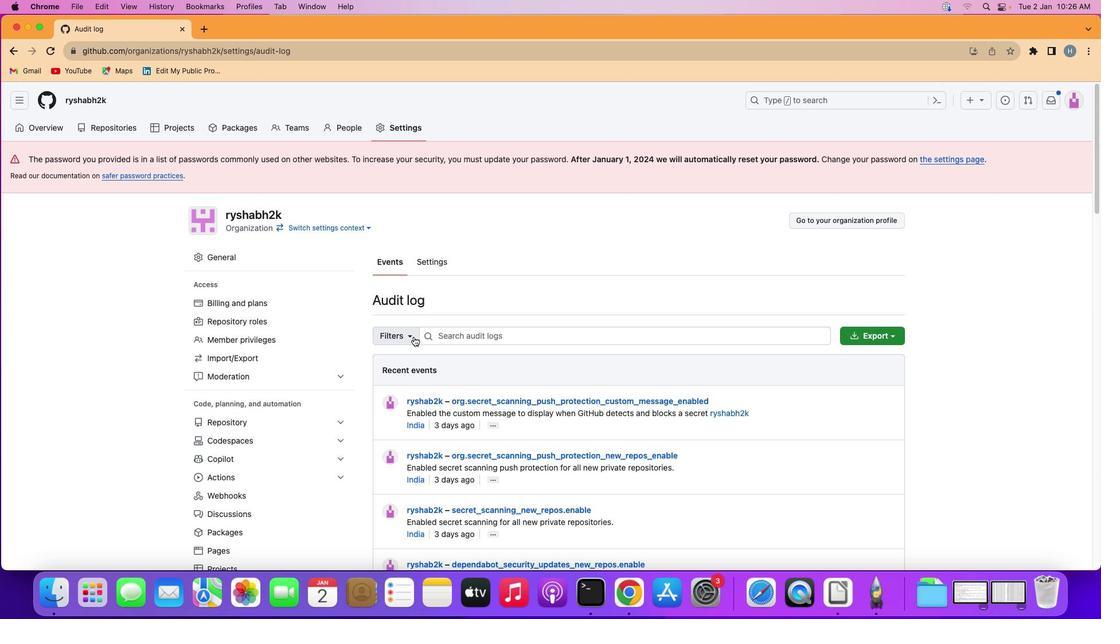 
Action: Mouse pressed left at (414, 337)
Screenshot: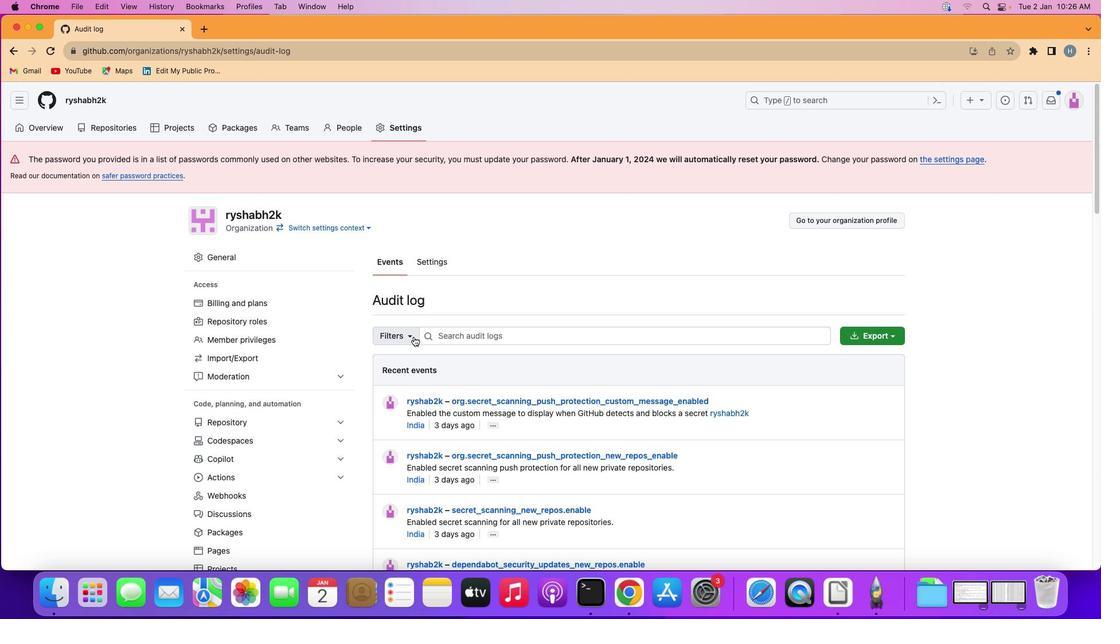 
Action: Mouse moved to (417, 475)
Screenshot: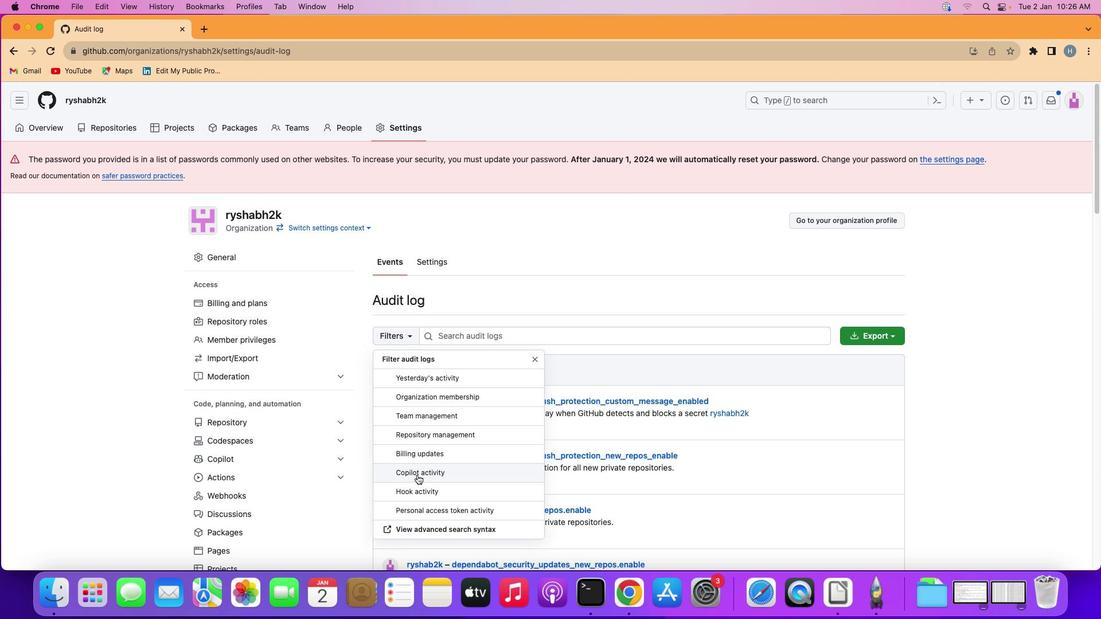 
Action: Mouse pressed left at (417, 475)
Screenshot: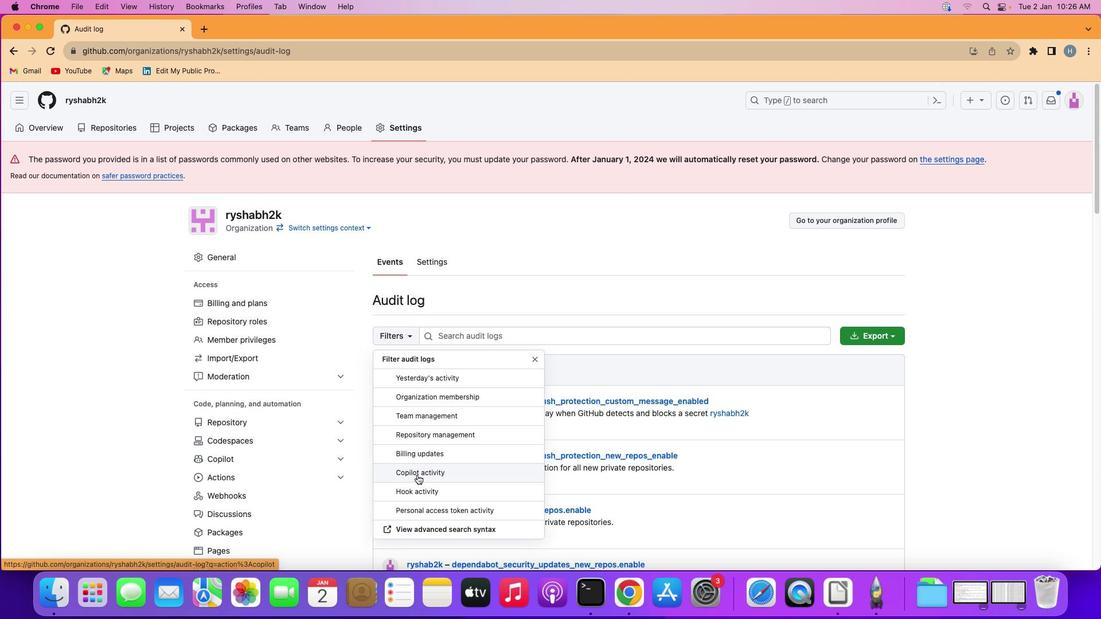 
